 Task: Open duplicate workspace.
Action: Mouse moved to (28, 10)
Screenshot: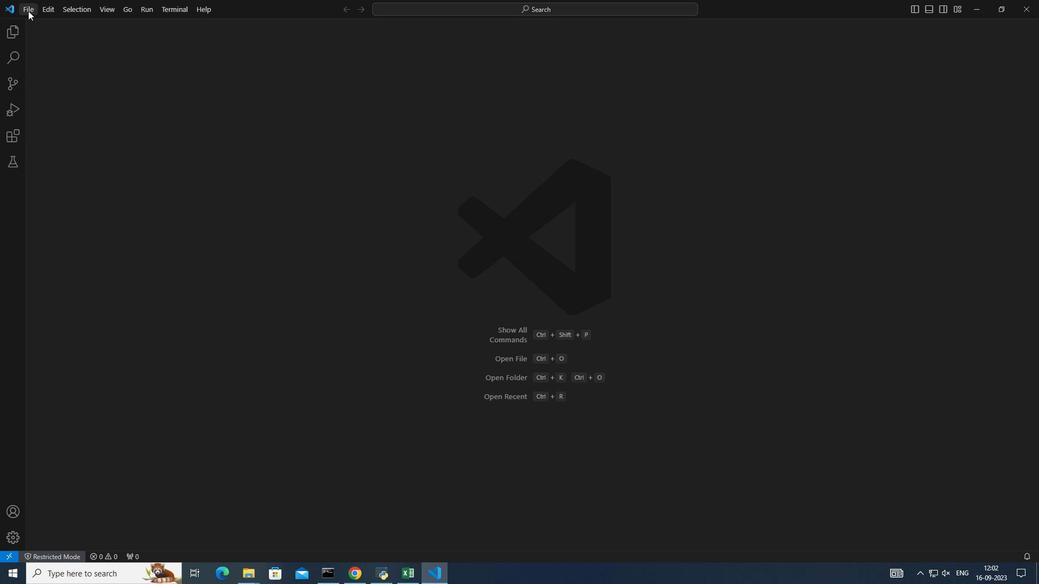 
Action: Mouse pressed left at (28, 10)
Screenshot: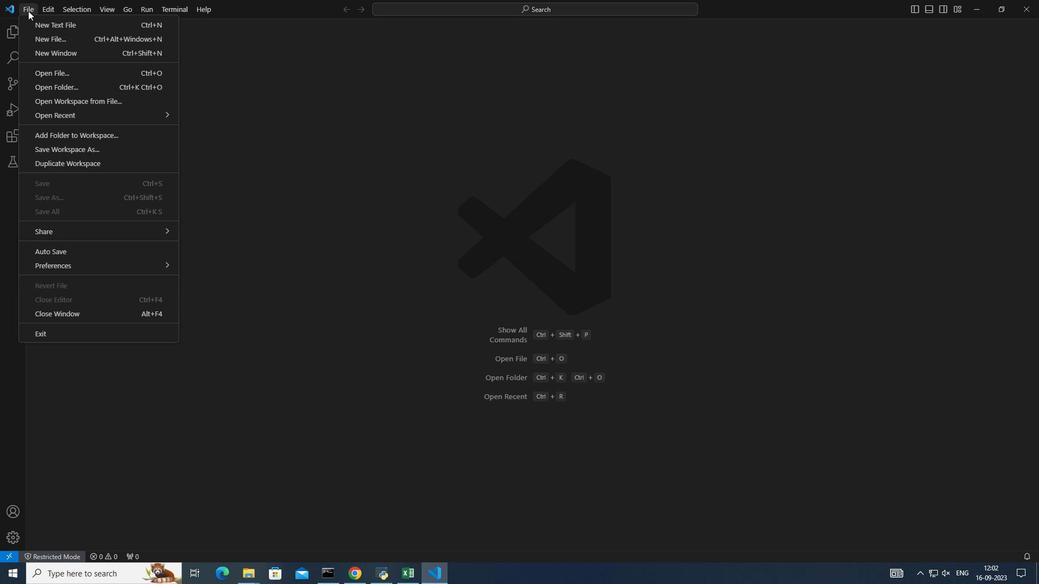 
Action: Mouse moved to (49, 161)
Screenshot: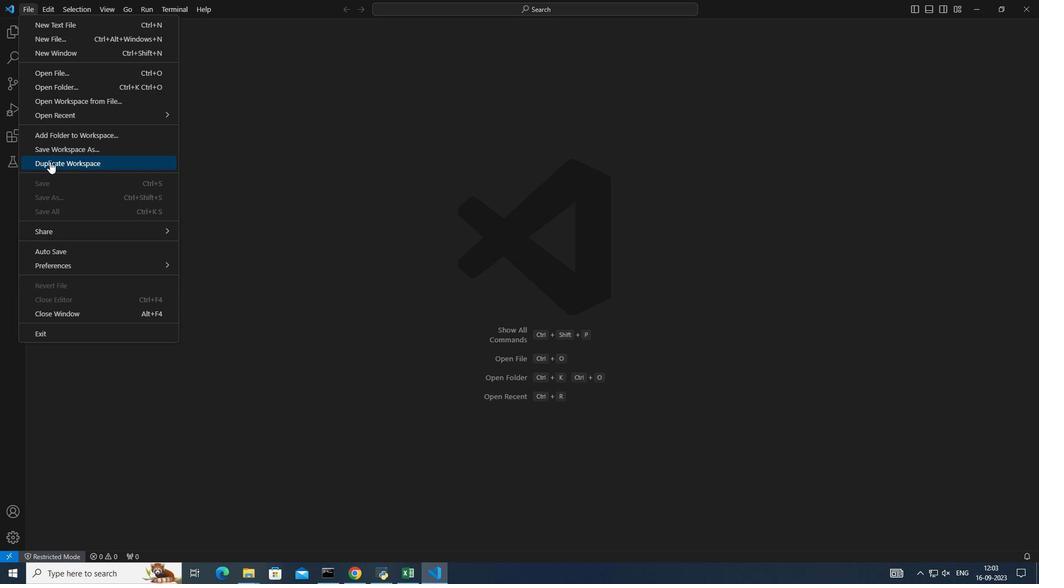 
Action: Mouse pressed left at (49, 161)
Screenshot: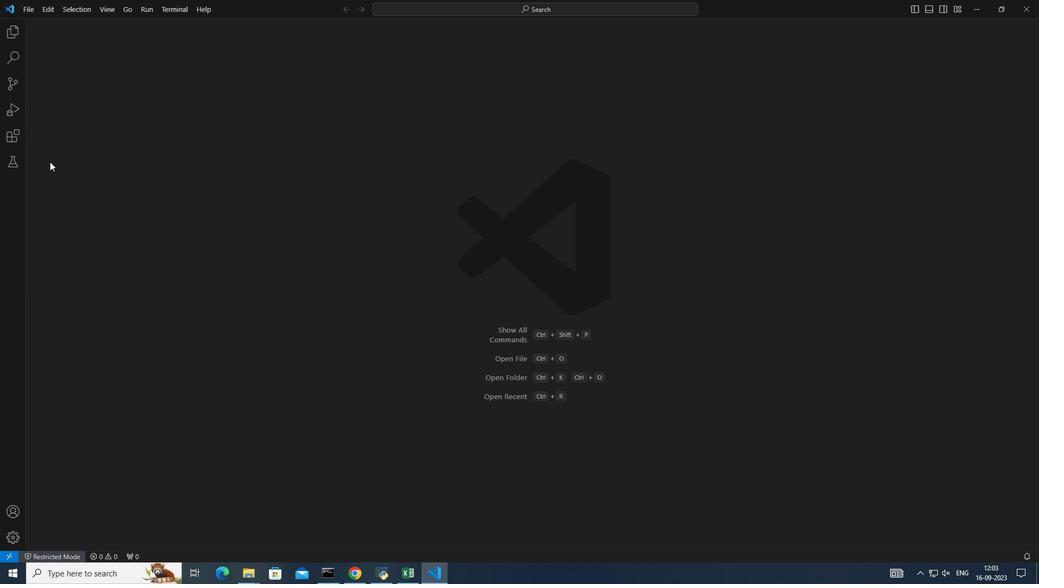 
Action: Mouse moved to (49, 161)
Screenshot: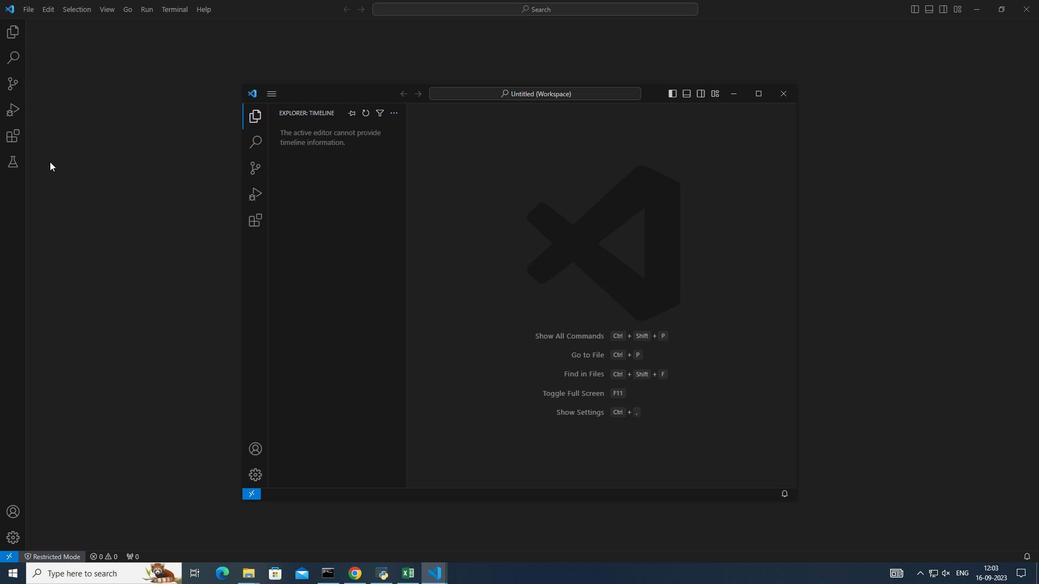 
